 Task: Add Kashi Cinnamon Harvest Organic Promise Cereal to the cart.
Action: Mouse moved to (632, 229)
Screenshot: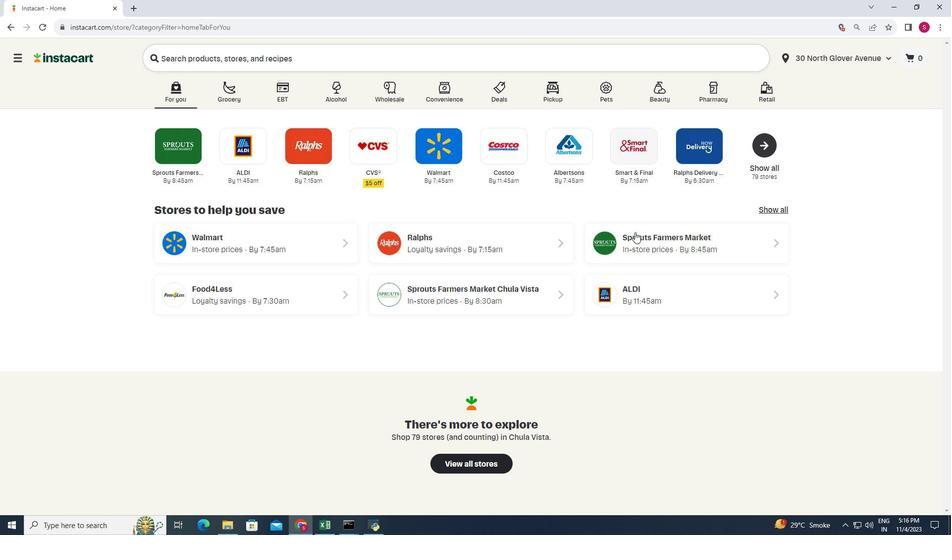 
Action: Mouse pressed left at (632, 229)
Screenshot: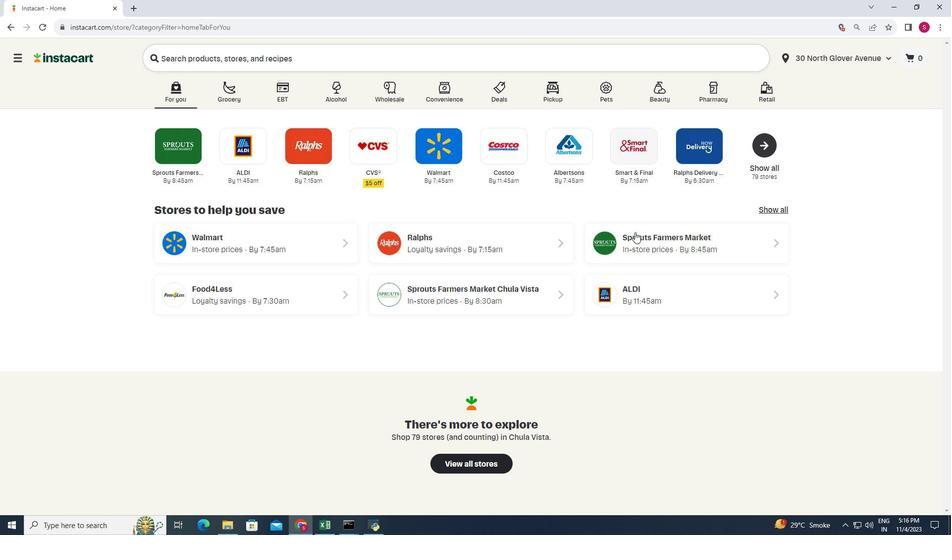 
Action: Mouse moved to (78, 334)
Screenshot: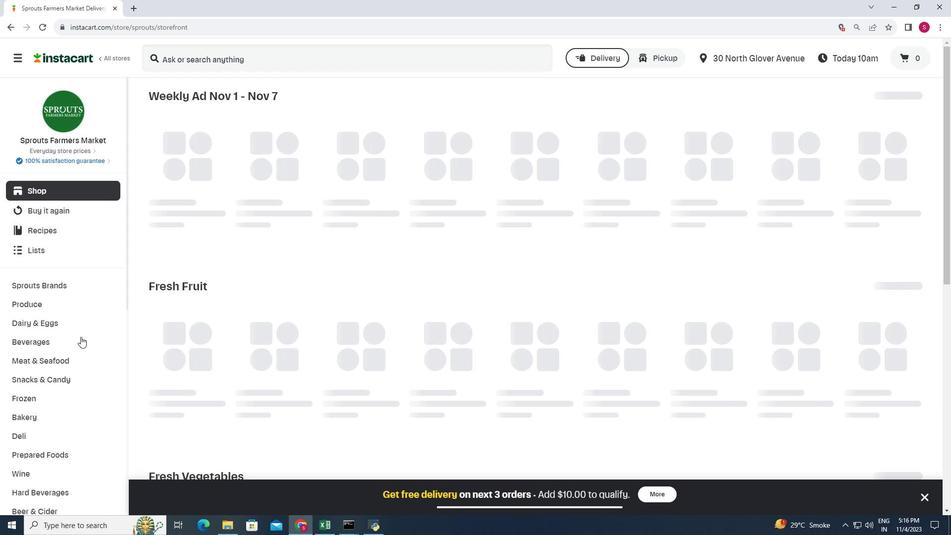
Action: Mouse scrolled (78, 333) with delta (0, 0)
Screenshot: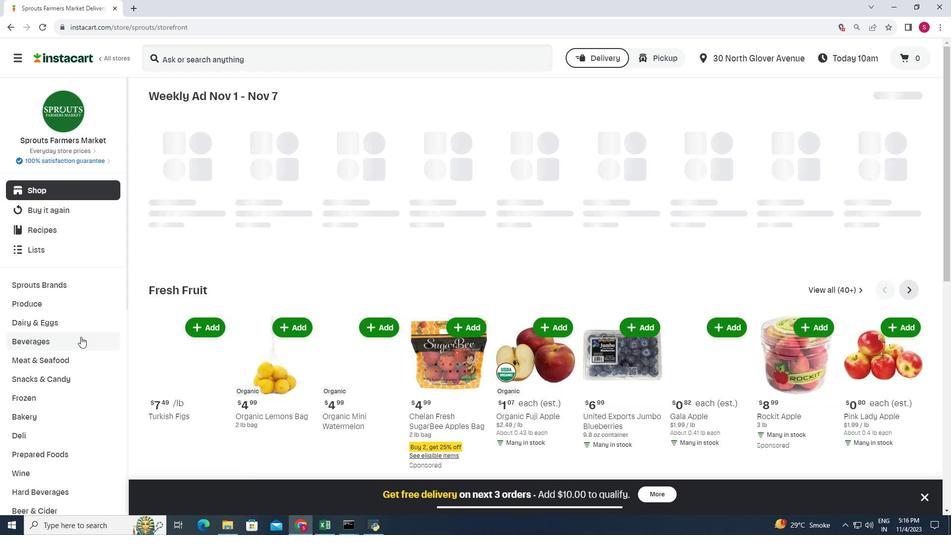 
Action: Mouse moved to (80, 323)
Screenshot: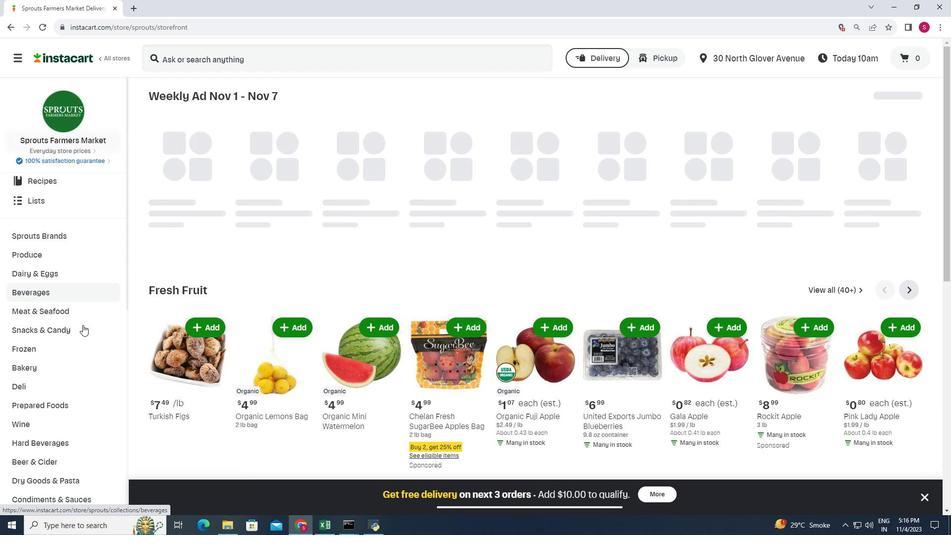 
Action: Mouse scrolled (80, 322) with delta (0, 0)
Screenshot: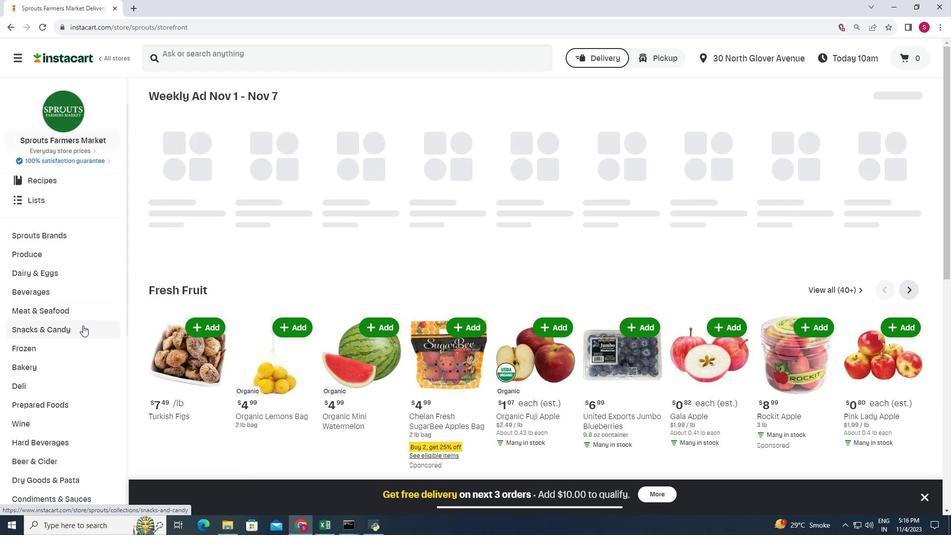 
Action: Mouse moved to (80, 323)
Screenshot: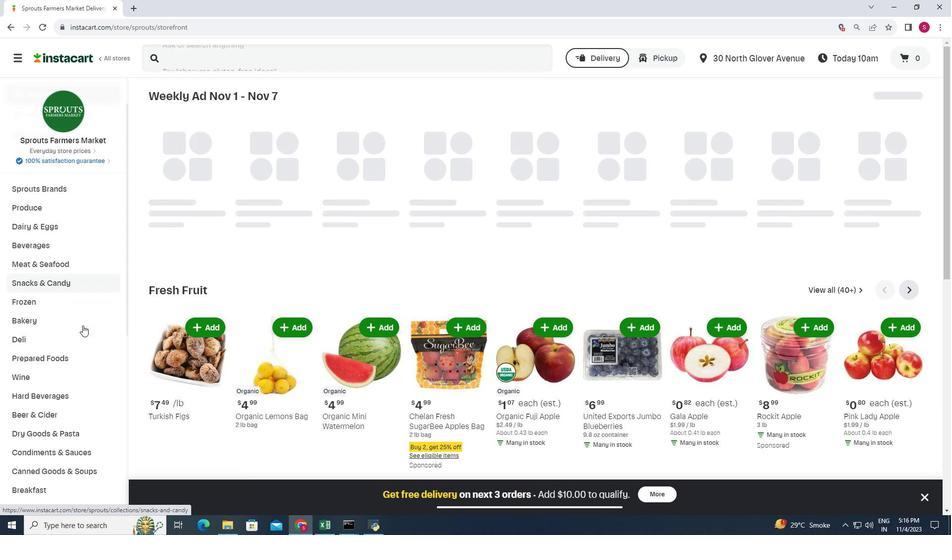 
Action: Mouse scrolled (80, 322) with delta (0, 0)
Screenshot: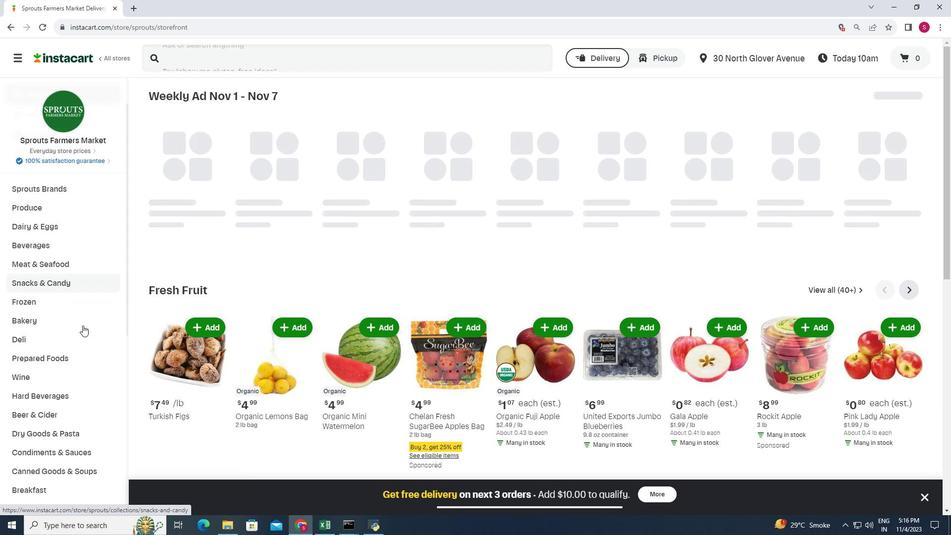 
Action: Mouse scrolled (80, 322) with delta (0, 0)
Screenshot: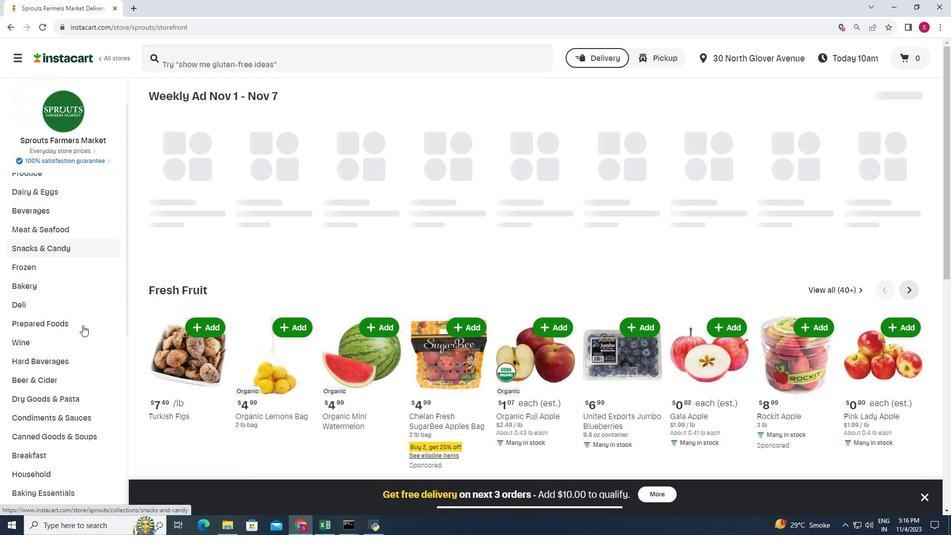 
Action: Mouse moved to (42, 387)
Screenshot: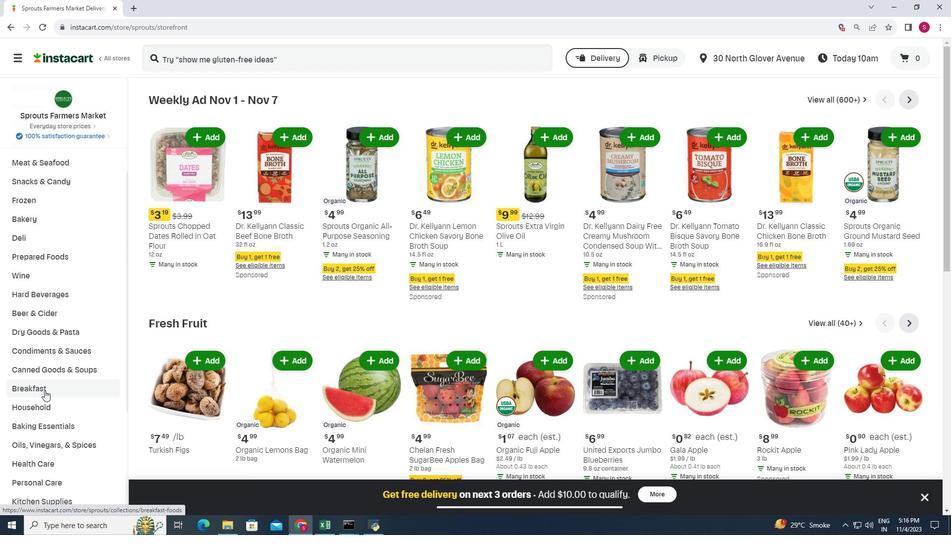
Action: Mouse pressed left at (42, 387)
Screenshot: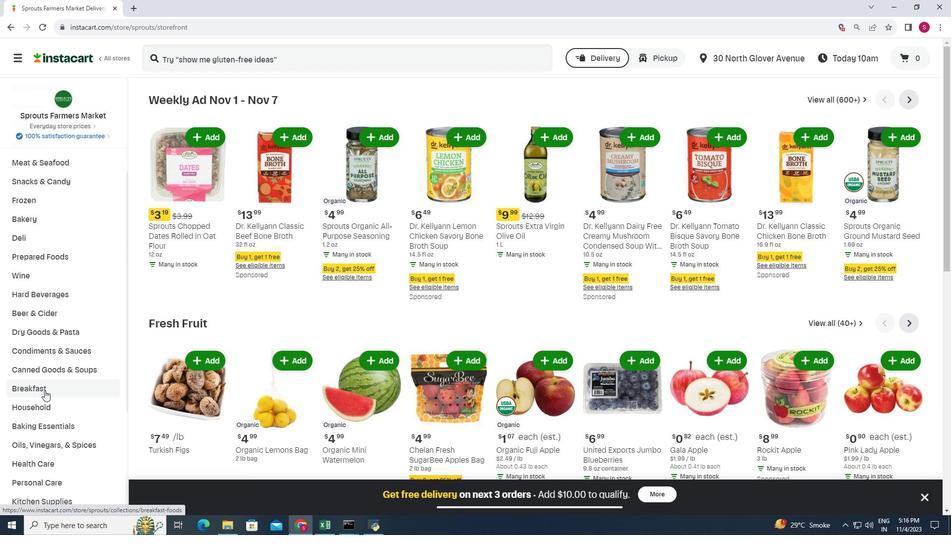 
Action: Mouse moved to (648, 122)
Screenshot: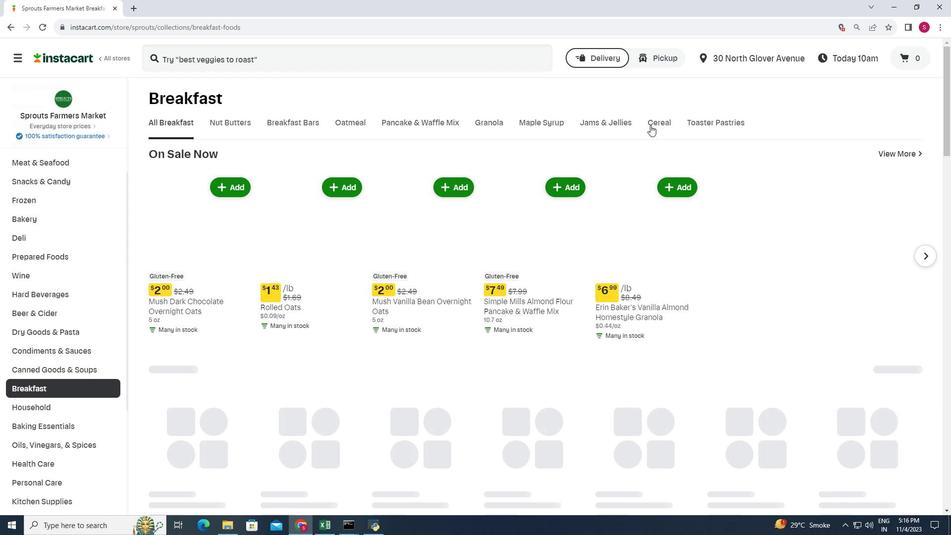 
Action: Mouse pressed left at (648, 122)
Screenshot: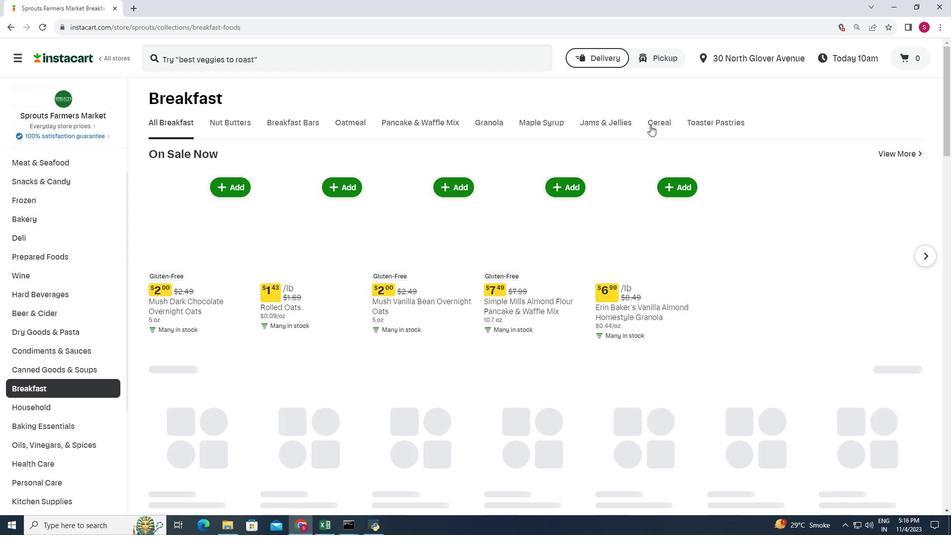 
Action: Mouse moved to (451, 186)
Screenshot: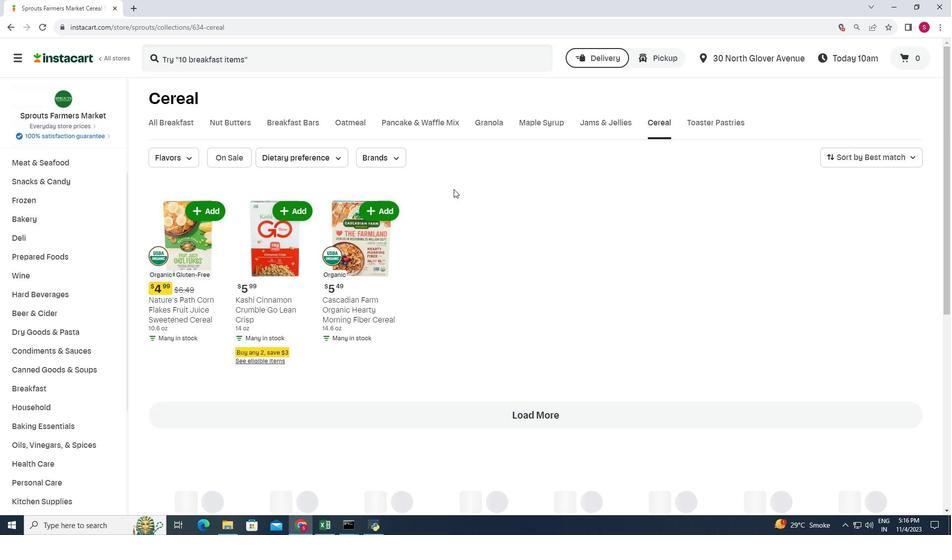 
Action: Mouse scrolled (451, 186) with delta (0, 0)
Screenshot: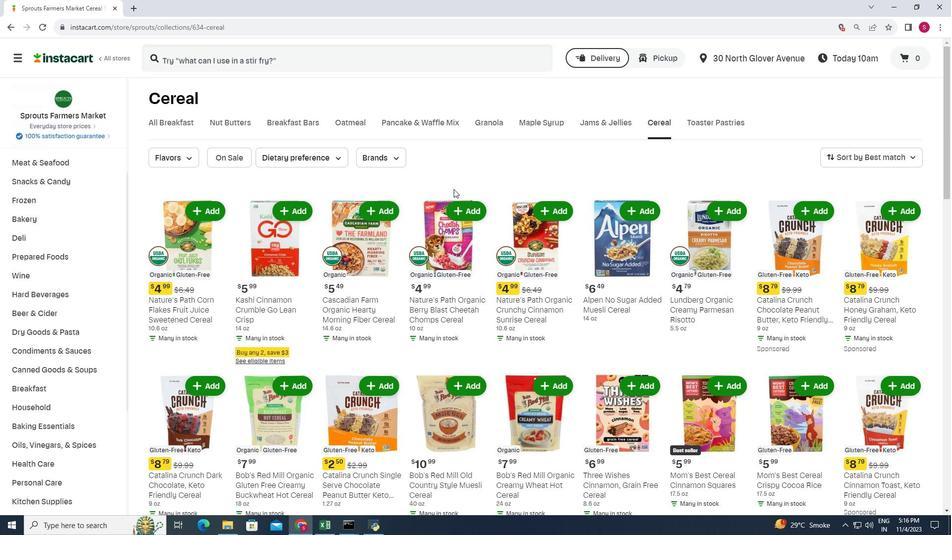 
Action: Mouse moved to (452, 186)
Screenshot: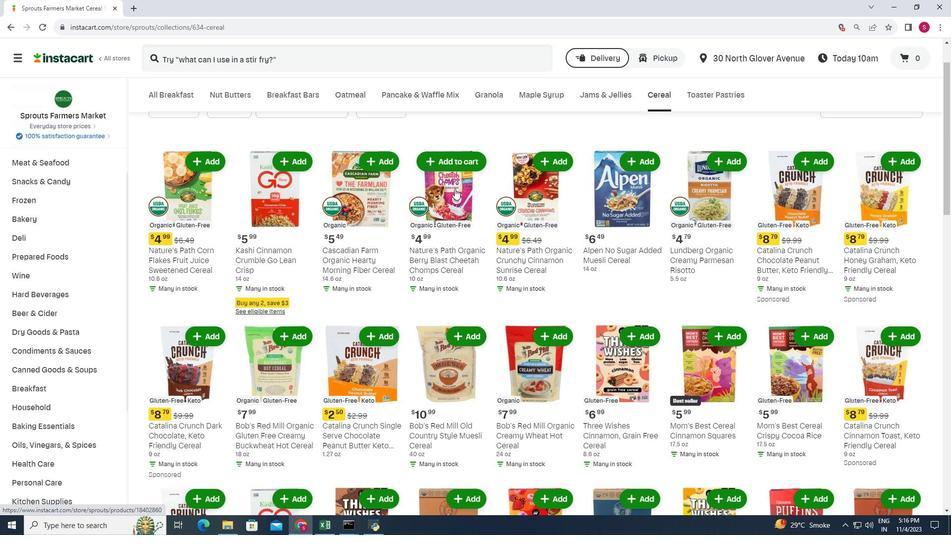 
Action: Mouse scrolled (452, 185) with delta (0, 0)
Screenshot: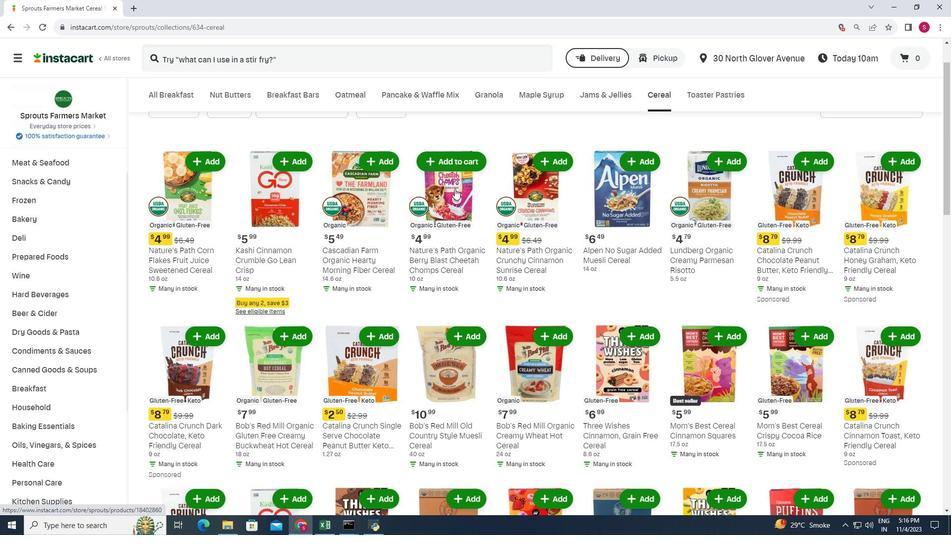 
Action: Mouse moved to (453, 186)
Screenshot: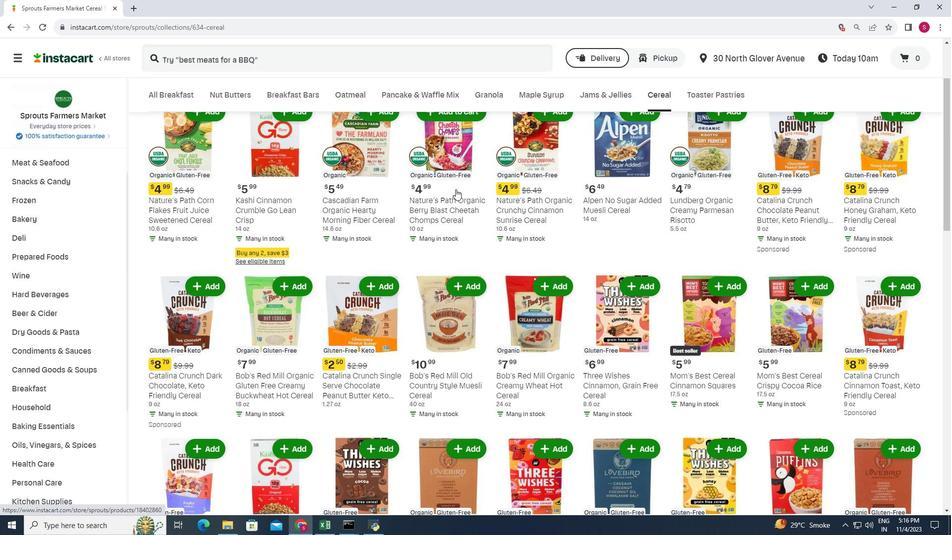 
Action: Mouse scrolled (453, 186) with delta (0, 0)
Screenshot: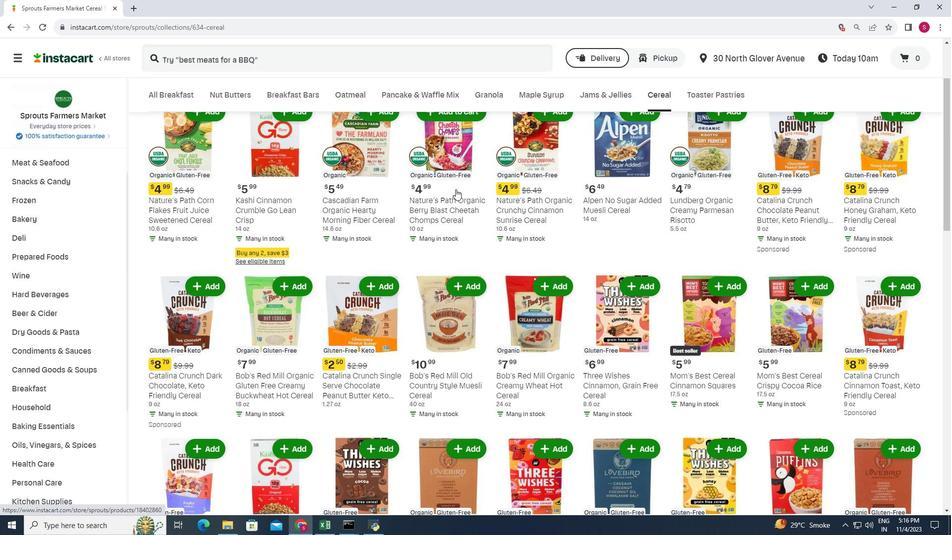 
Action: Mouse moved to (453, 186)
Screenshot: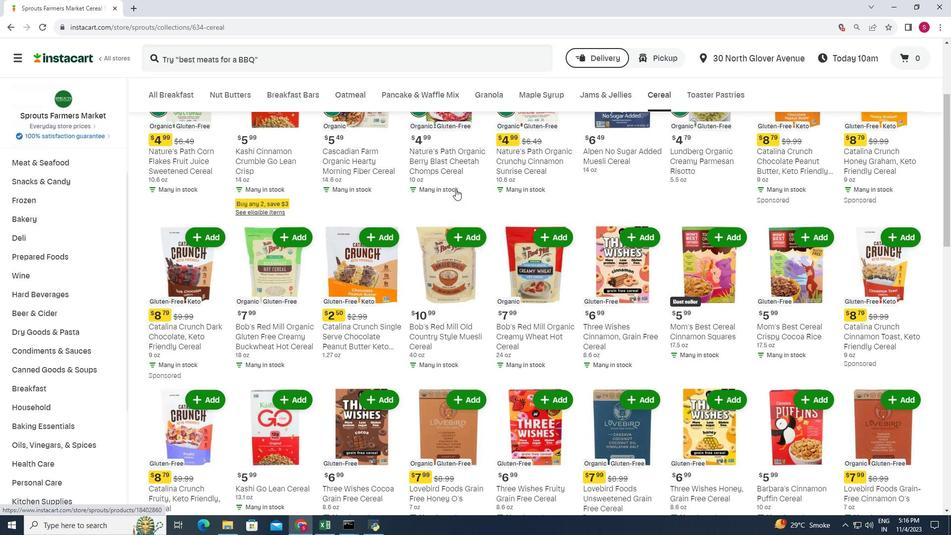 
Action: Mouse scrolled (453, 186) with delta (0, 0)
Screenshot: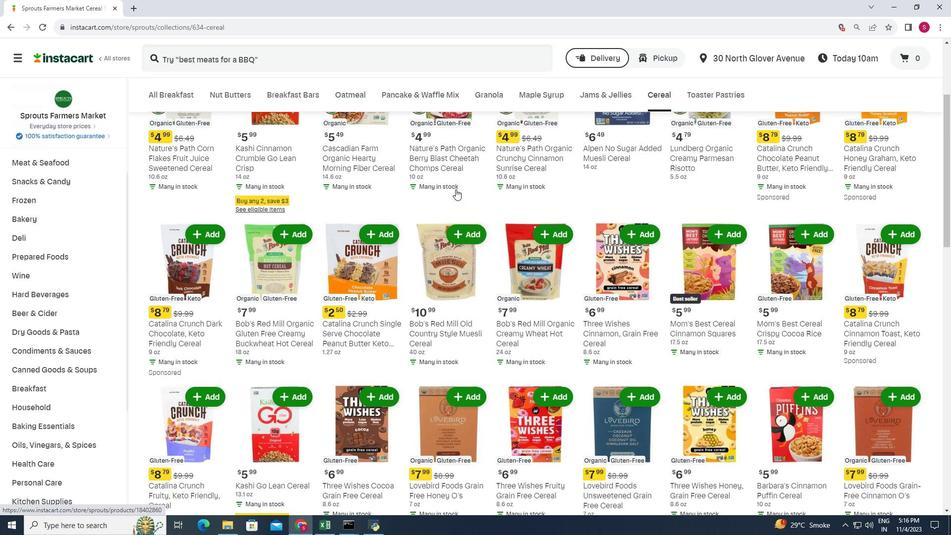
Action: Mouse scrolled (453, 186) with delta (0, 0)
Screenshot: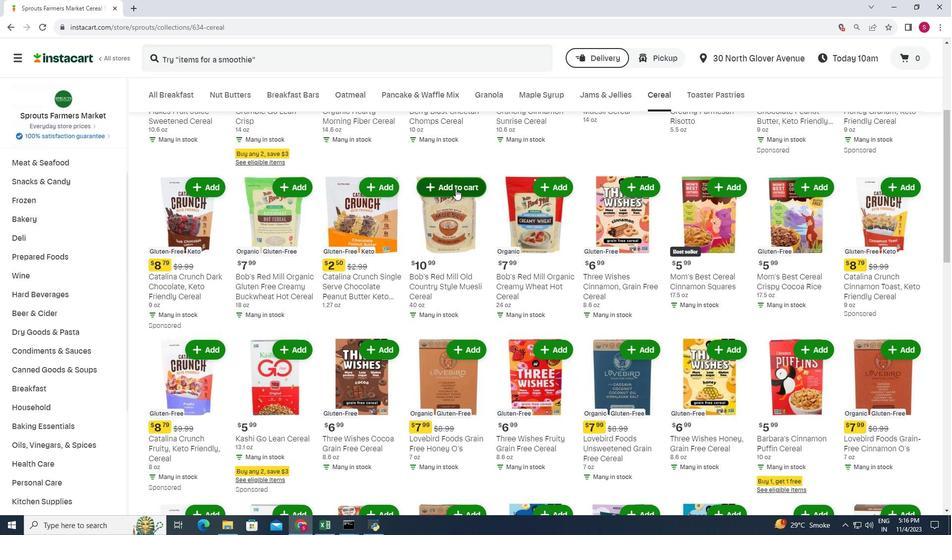 
Action: Mouse scrolled (453, 186) with delta (0, 0)
Screenshot: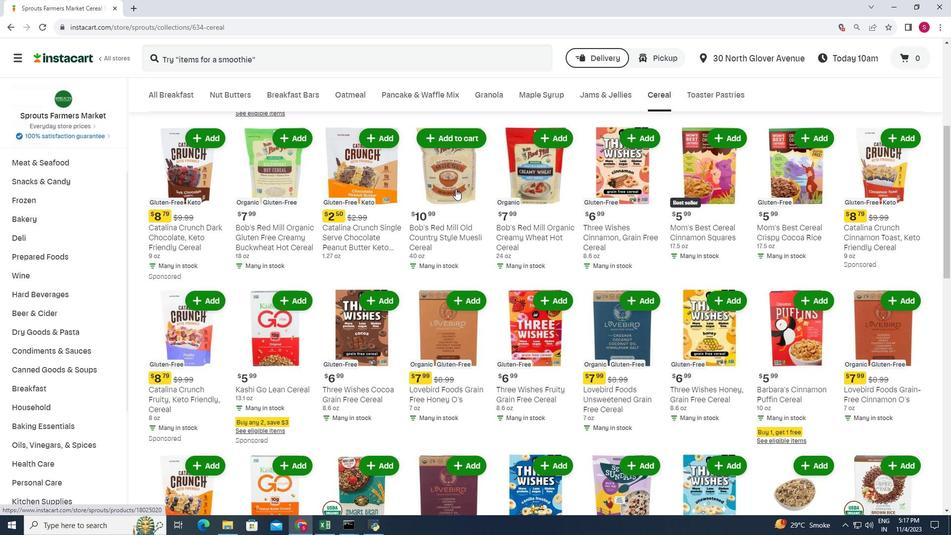 
Action: Mouse scrolled (453, 186) with delta (0, 0)
Screenshot: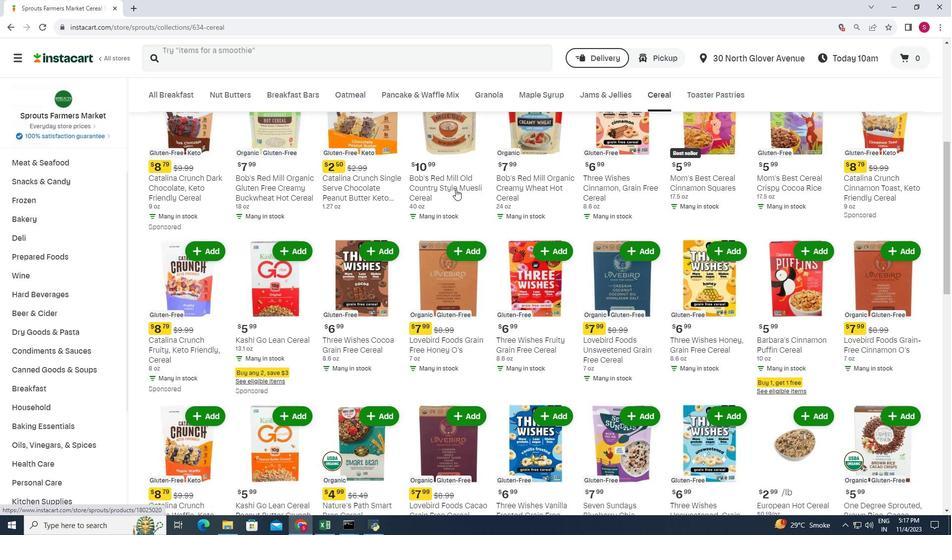 
Action: Mouse scrolled (453, 186) with delta (0, 0)
Screenshot: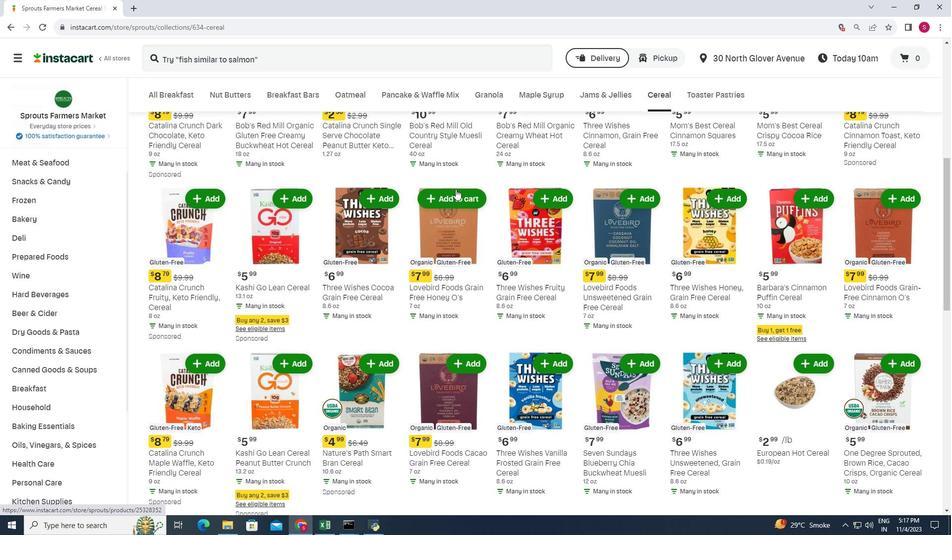 
Action: Mouse scrolled (453, 186) with delta (0, 0)
Screenshot: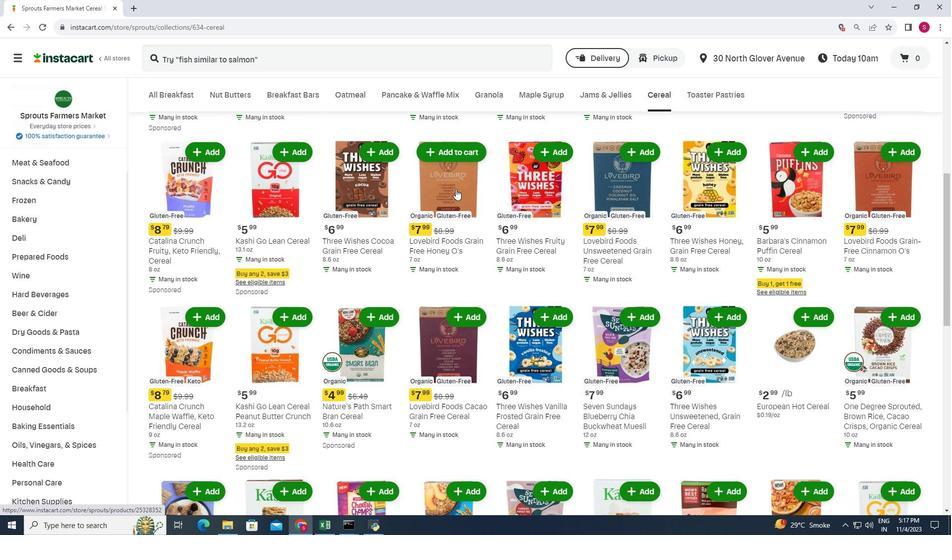 
Action: Mouse scrolled (453, 186) with delta (0, 0)
Screenshot: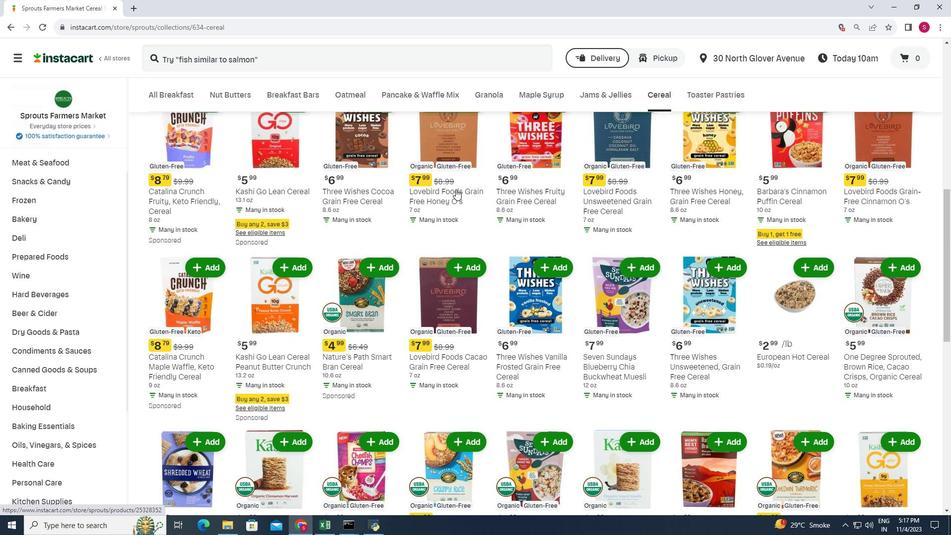 
Action: Mouse scrolled (453, 186) with delta (0, 0)
Screenshot: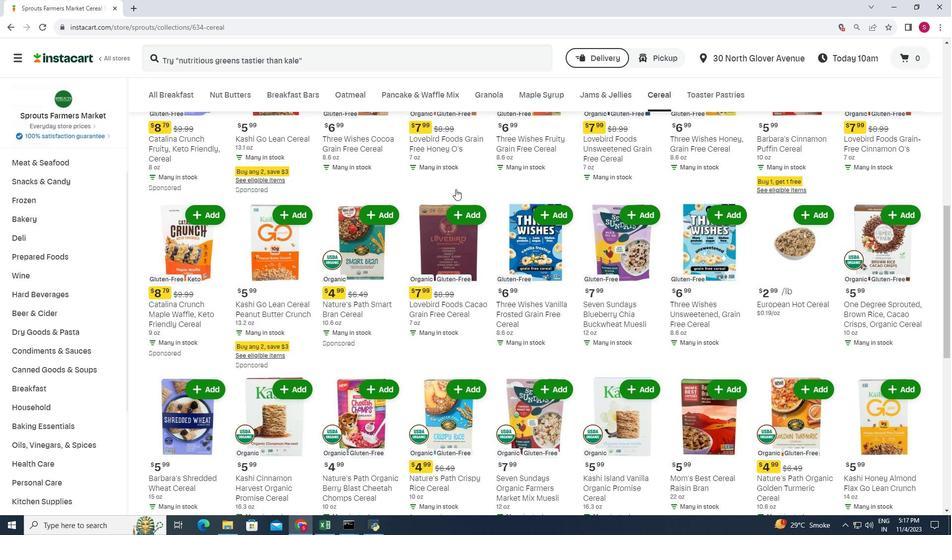 
Action: Mouse scrolled (453, 186) with delta (0, 0)
Screenshot: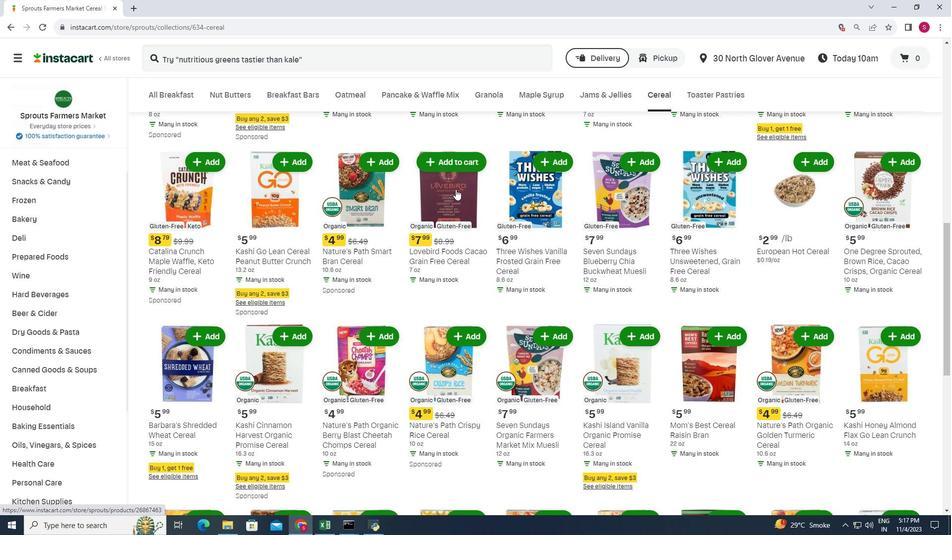 
Action: Mouse scrolled (453, 186) with delta (0, 0)
Screenshot: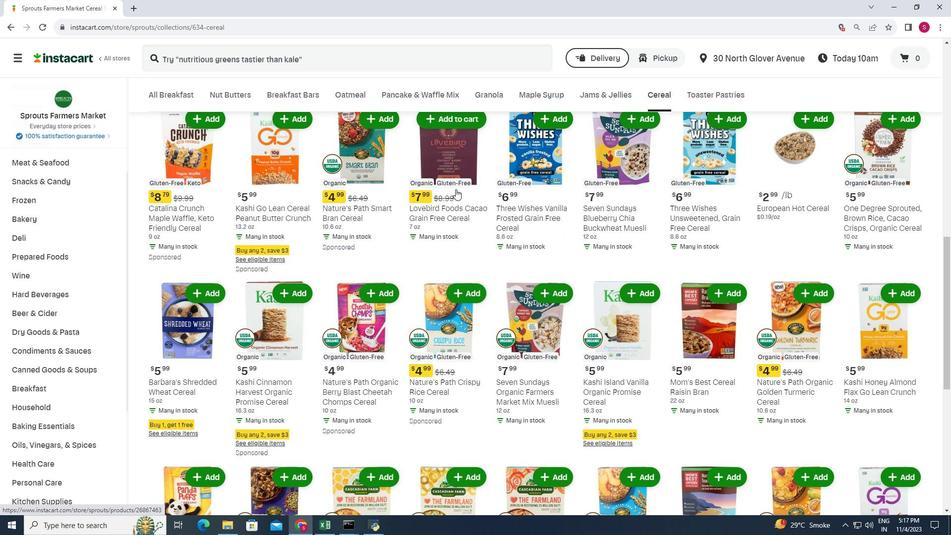 
Action: Mouse scrolled (453, 186) with delta (0, 0)
Screenshot: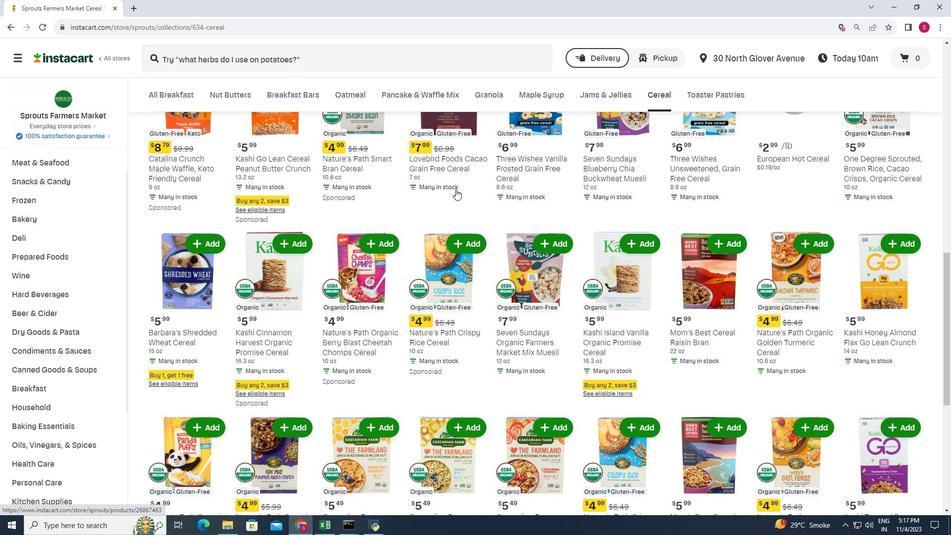 
Action: Mouse scrolled (453, 186) with delta (0, 0)
Screenshot: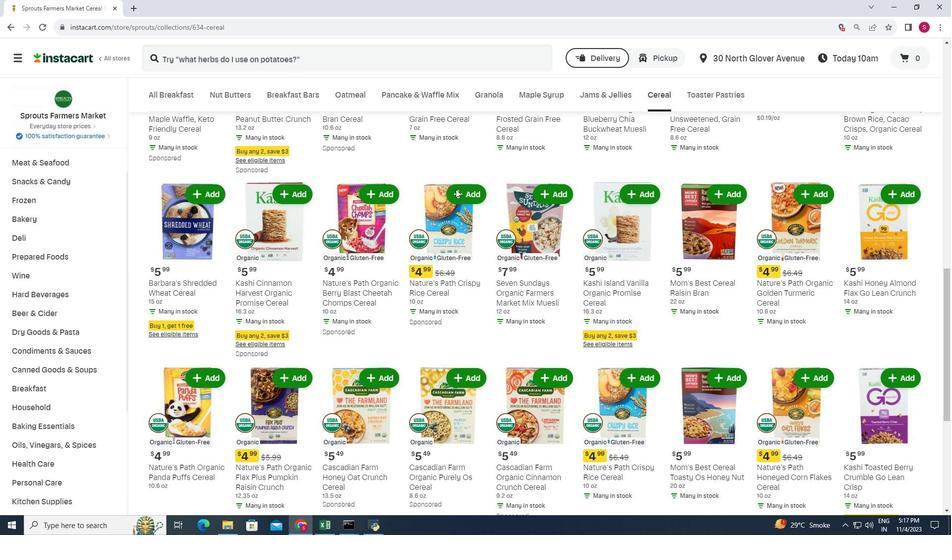 
Action: Mouse scrolled (453, 187) with delta (0, 0)
Screenshot: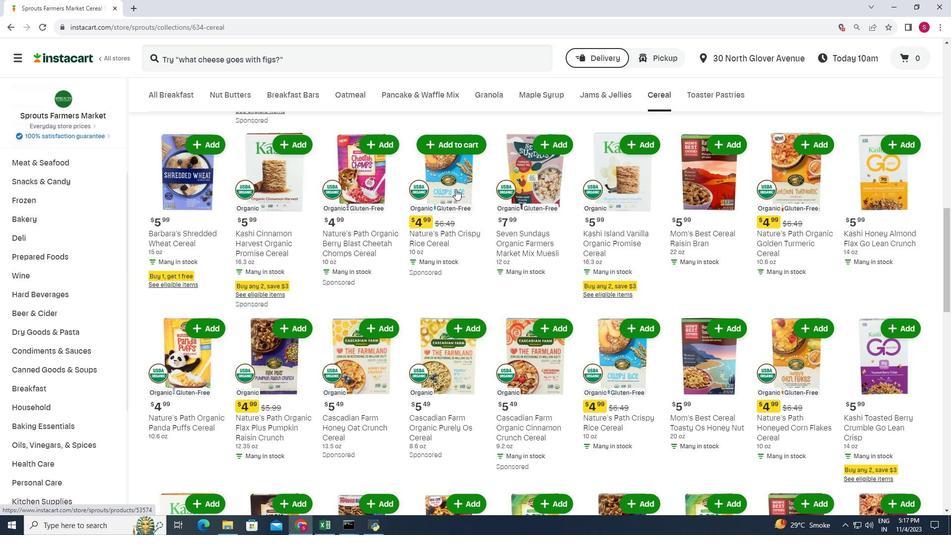 
Action: Mouse moved to (296, 190)
Screenshot: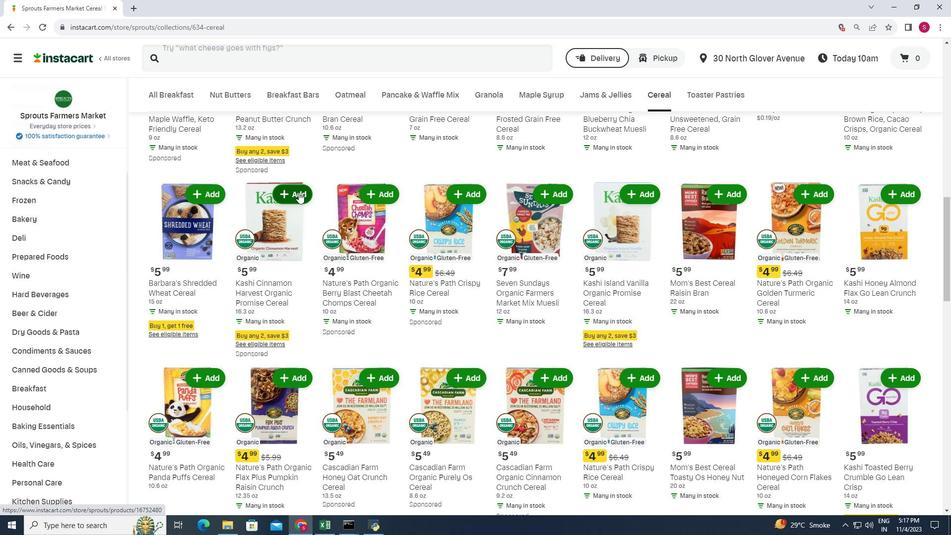 
Action: Mouse pressed left at (296, 190)
Screenshot: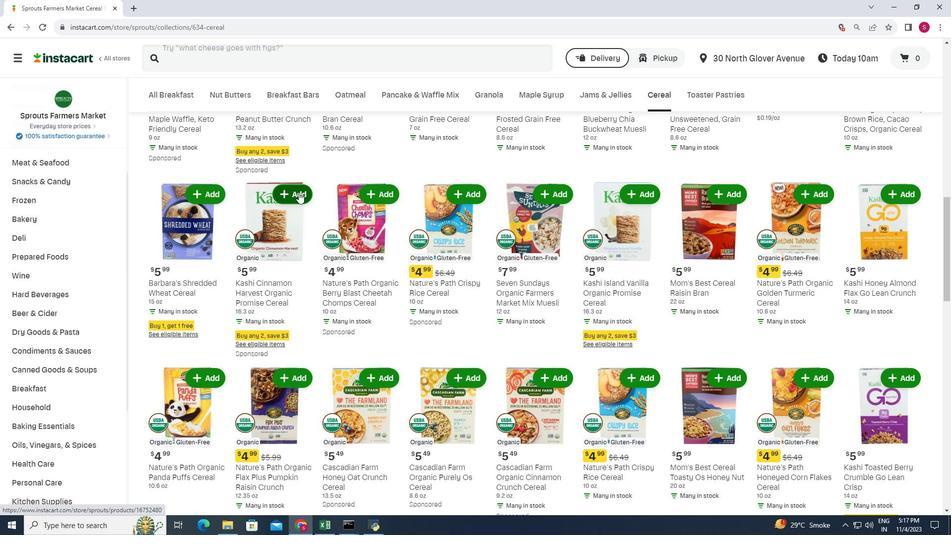 
Action: Mouse moved to (315, 167)
Screenshot: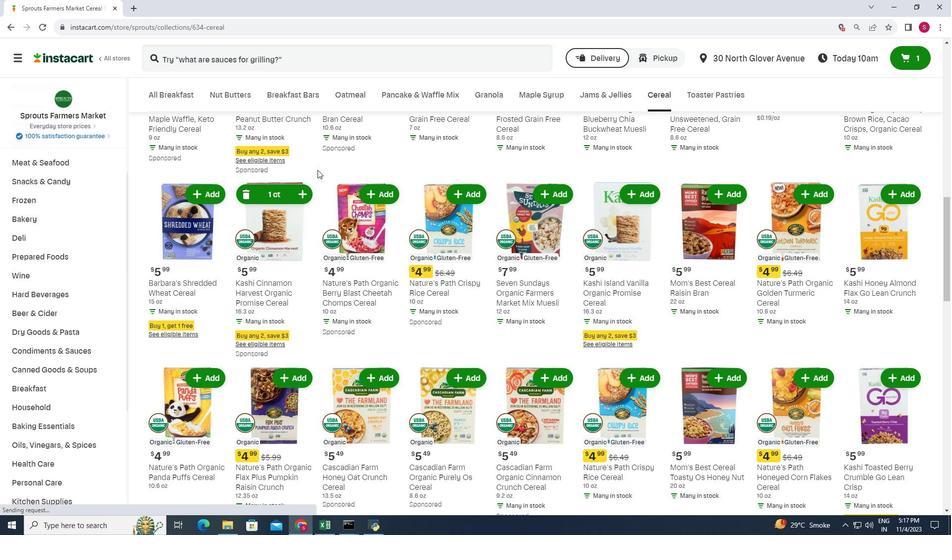 
